 Task: Create a sub task Release to Production / Go Live for the task  Integrate a new third-party shipping system for an e-commerce website in the project AgileMastery , assign it to team member softage.1@softage.net and update the status of the sub task to  At Risk , set the priority of the sub task to Medium
Action: Mouse moved to (76, 326)
Screenshot: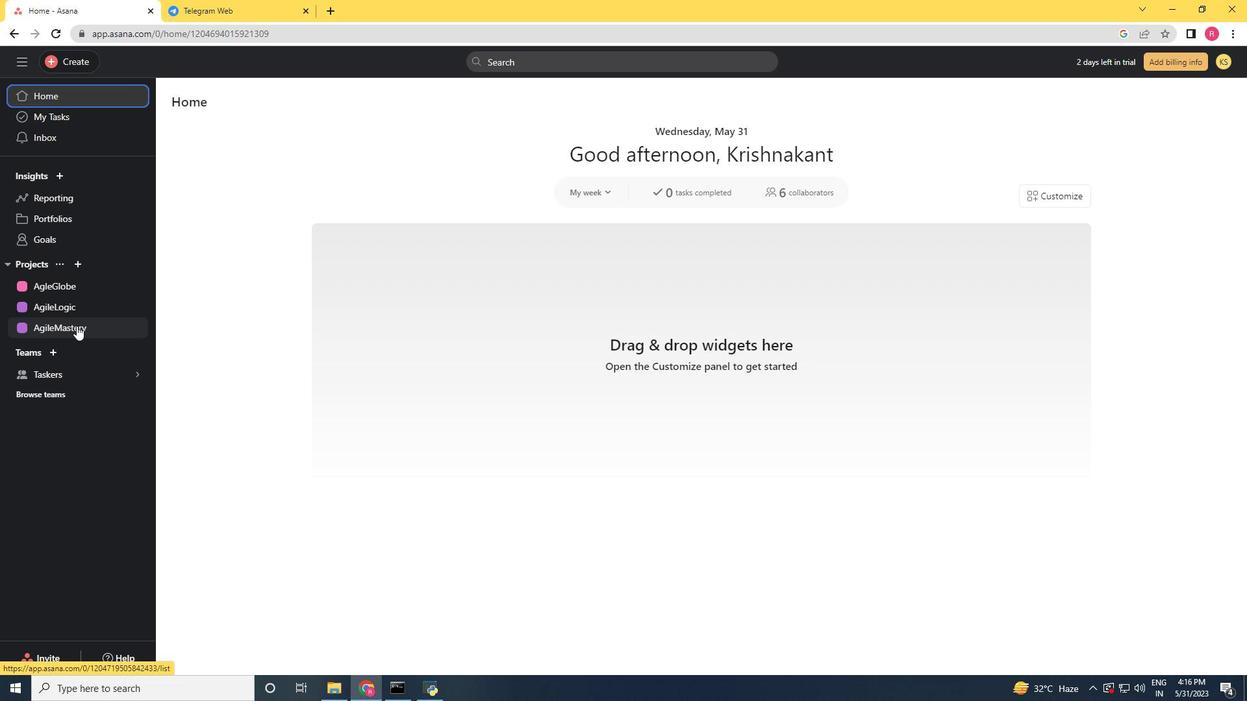 
Action: Mouse pressed left at (76, 326)
Screenshot: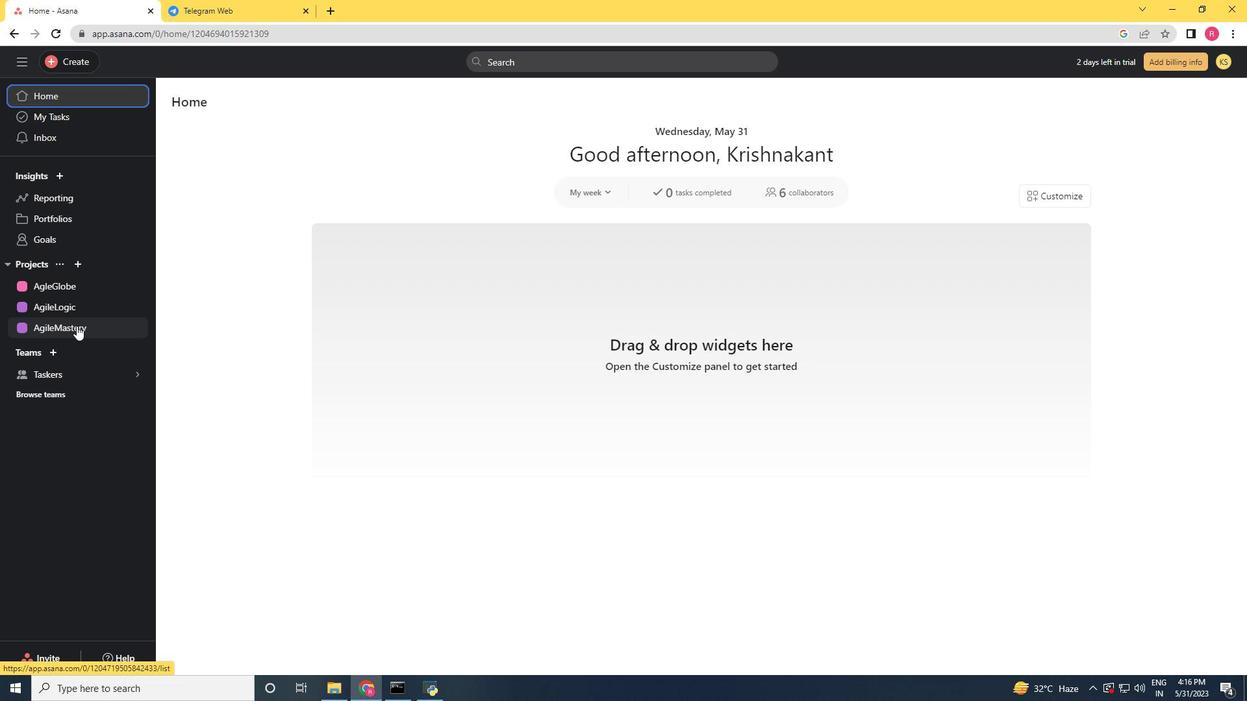
Action: Mouse moved to (559, 289)
Screenshot: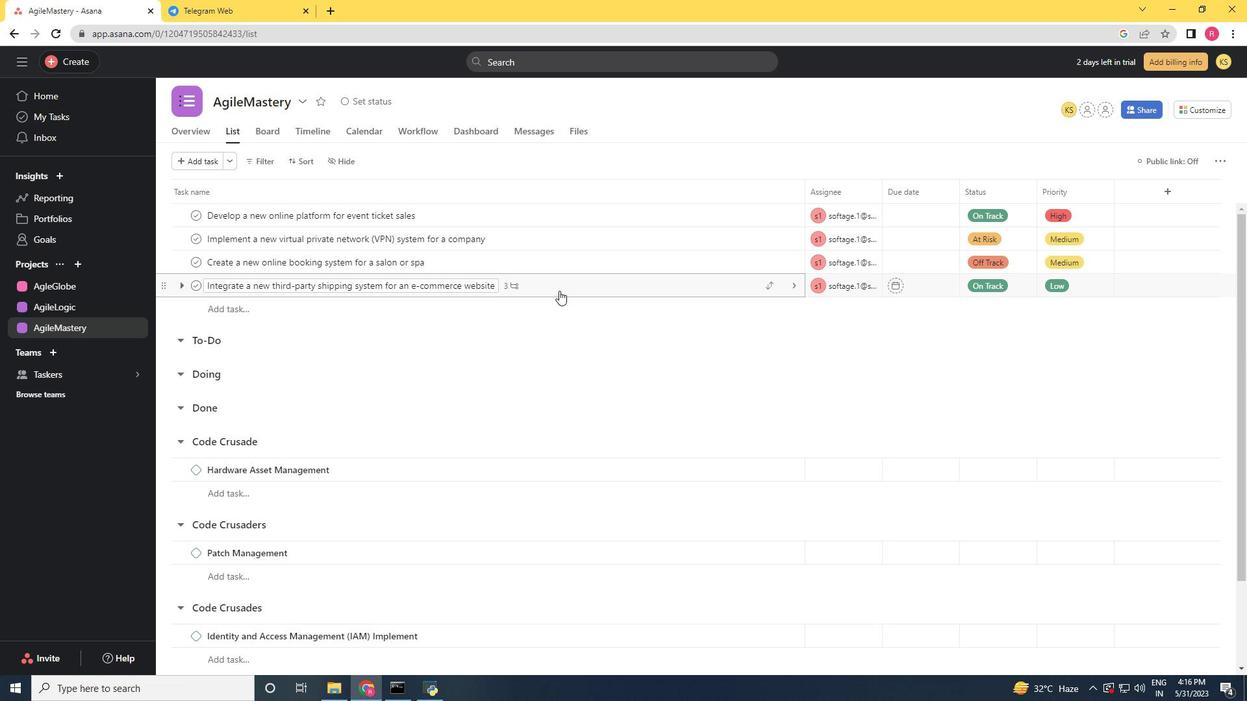 
Action: Mouse pressed left at (559, 289)
Screenshot: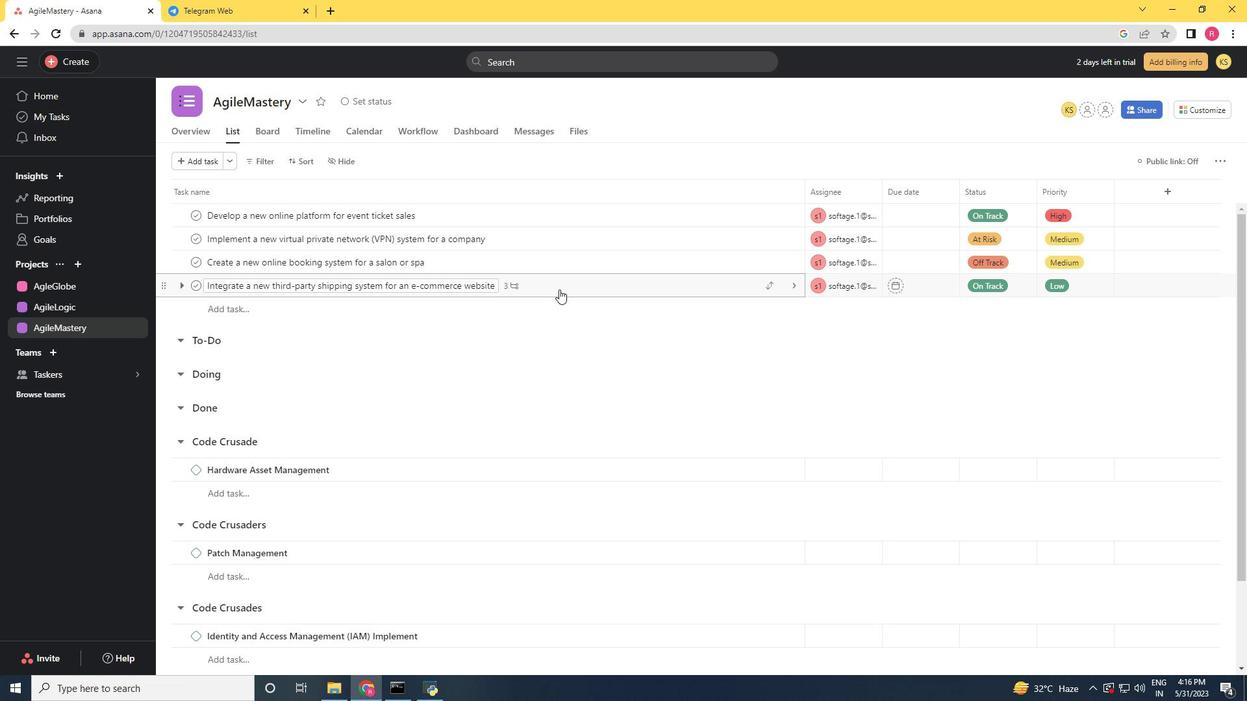 
Action: Mouse moved to (925, 370)
Screenshot: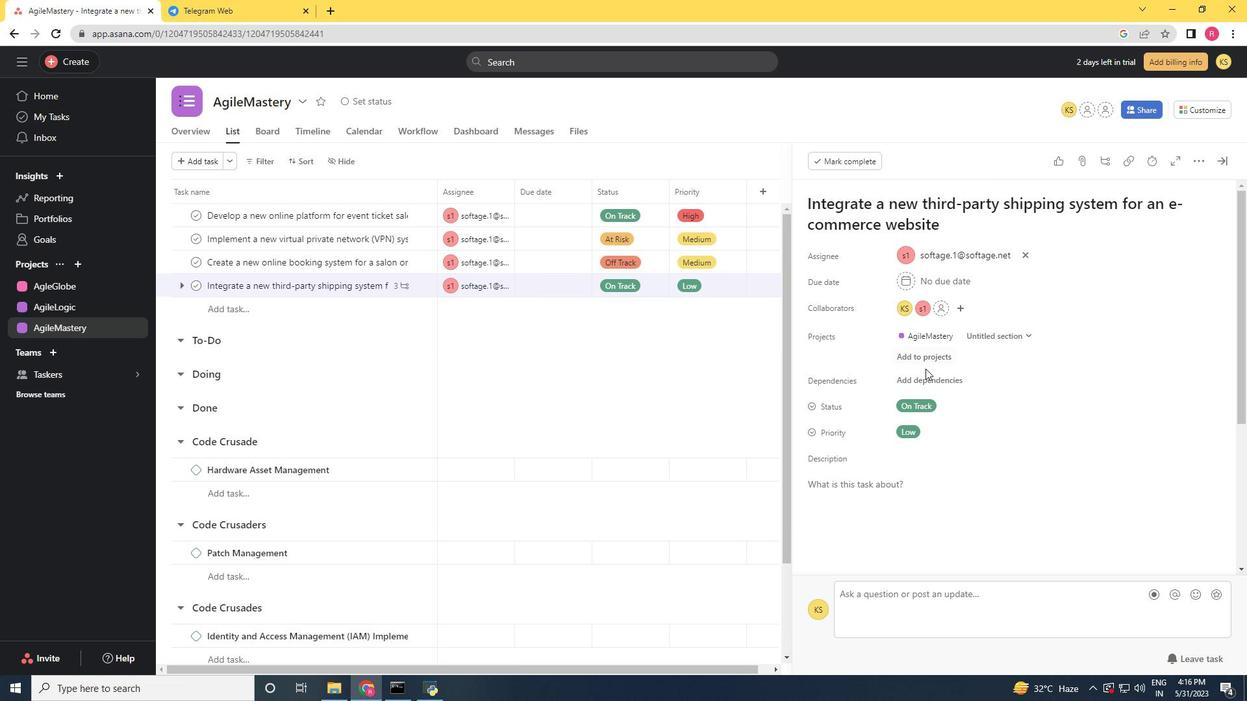 
Action: Mouse scrolled (925, 369) with delta (0, 0)
Screenshot: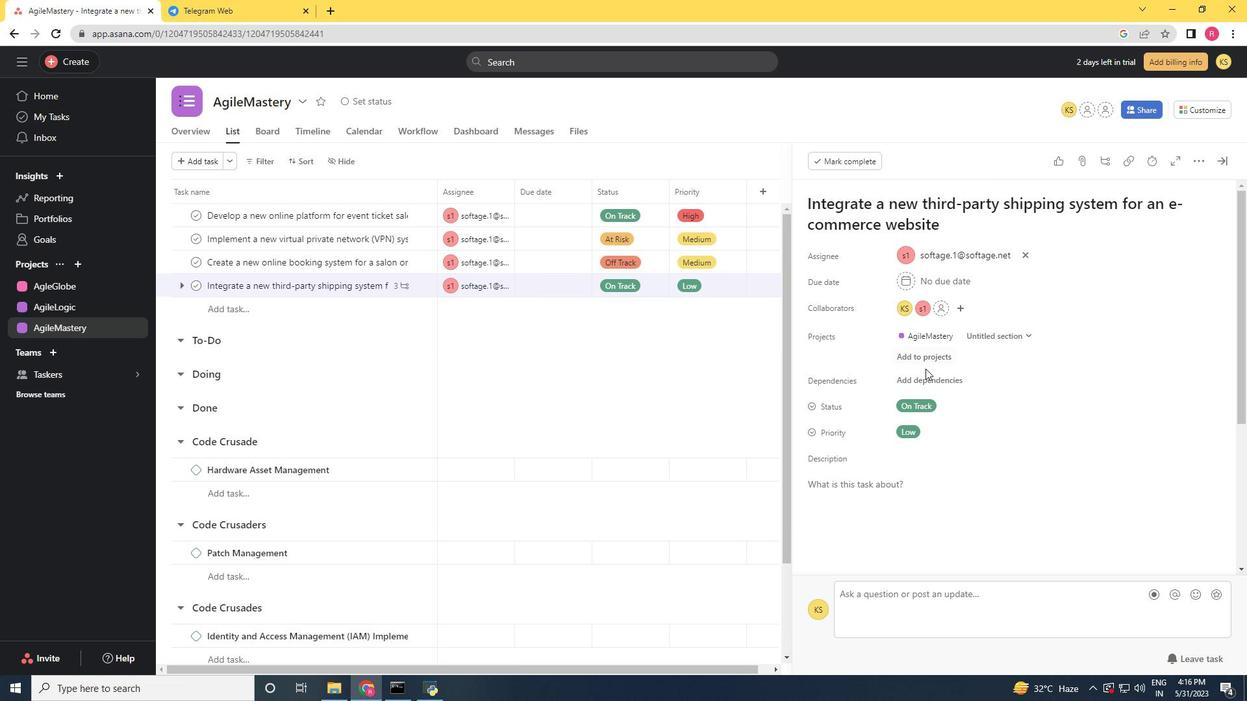 
Action: Mouse scrolled (925, 369) with delta (0, 0)
Screenshot: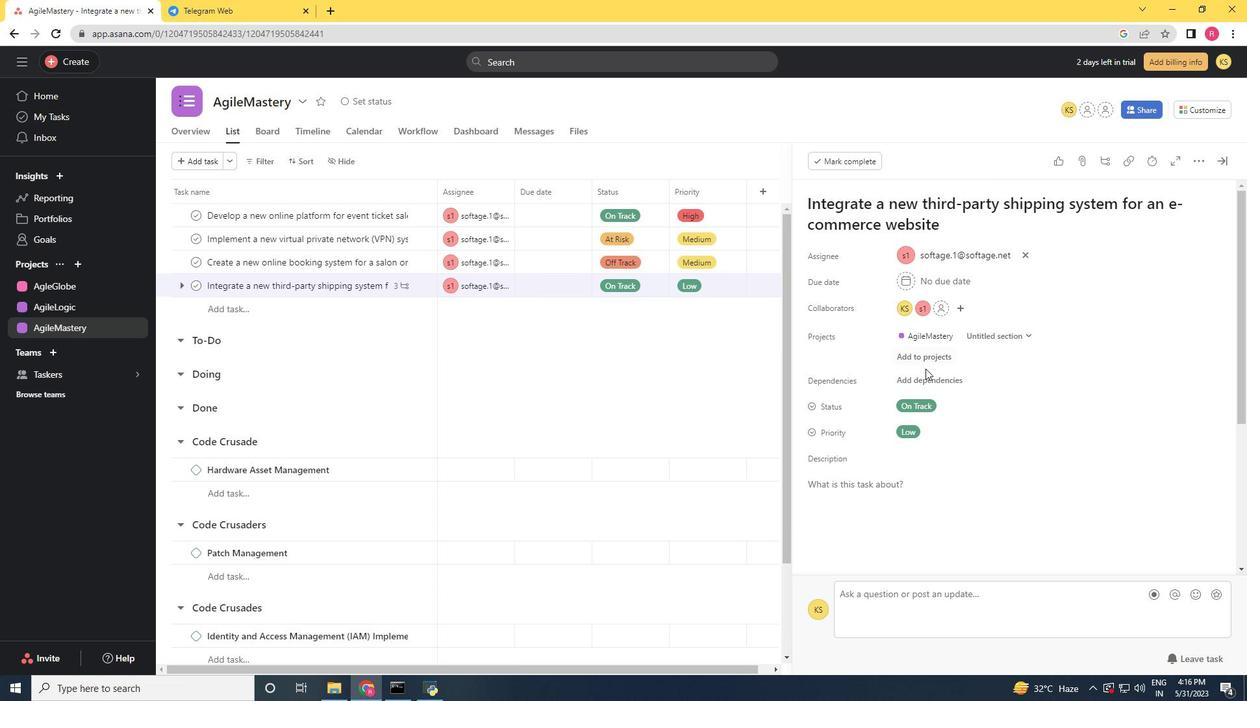 
Action: Mouse scrolled (925, 369) with delta (0, 0)
Screenshot: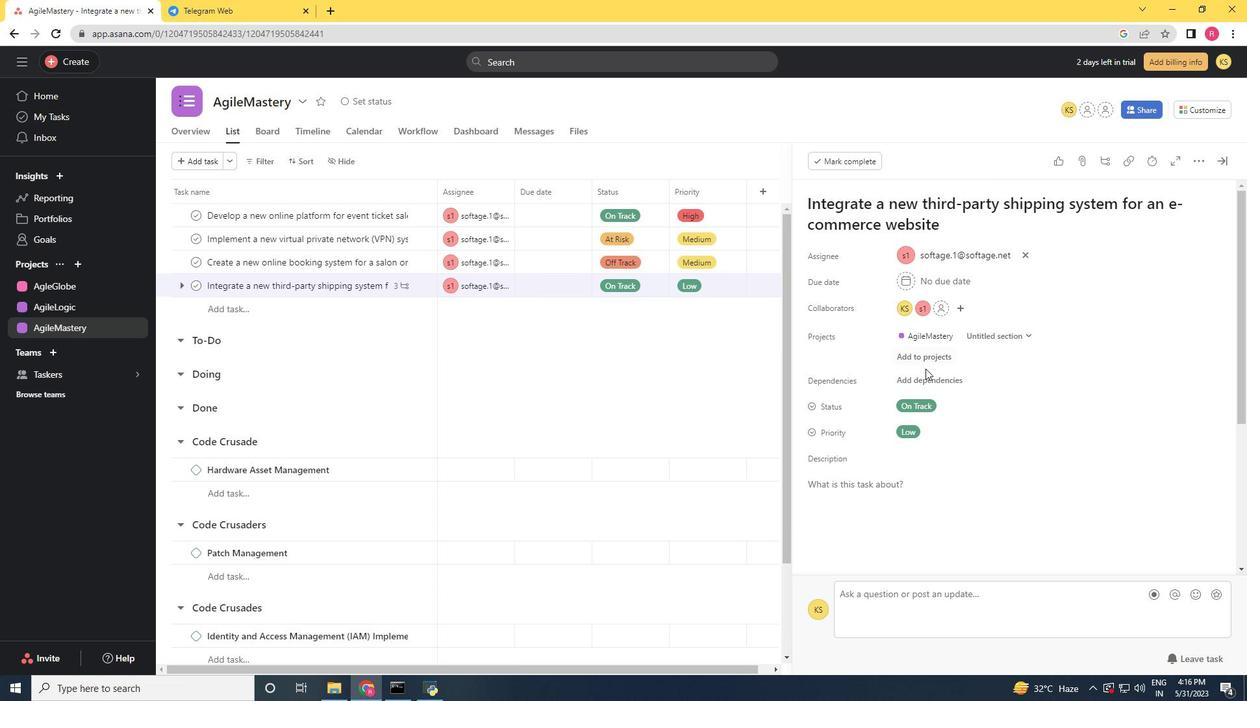 
Action: Mouse moved to (925, 370)
Screenshot: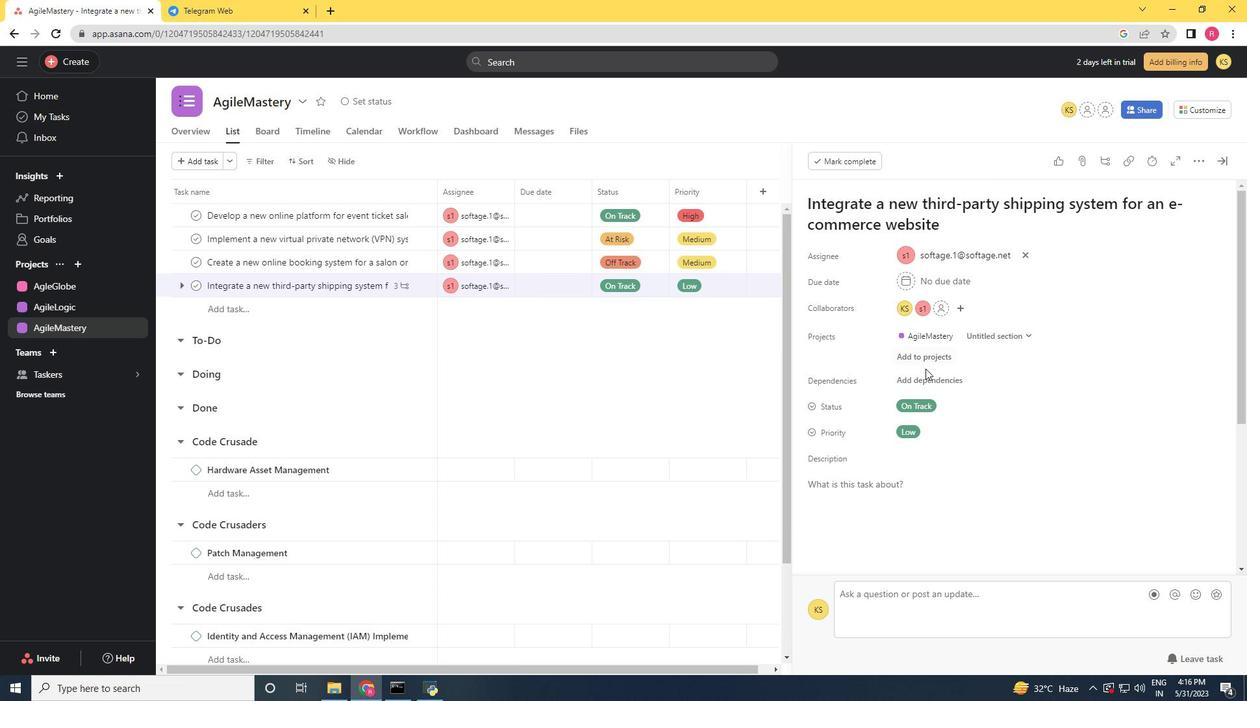 
Action: Mouse scrolled (925, 370) with delta (0, 0)
Screenshot: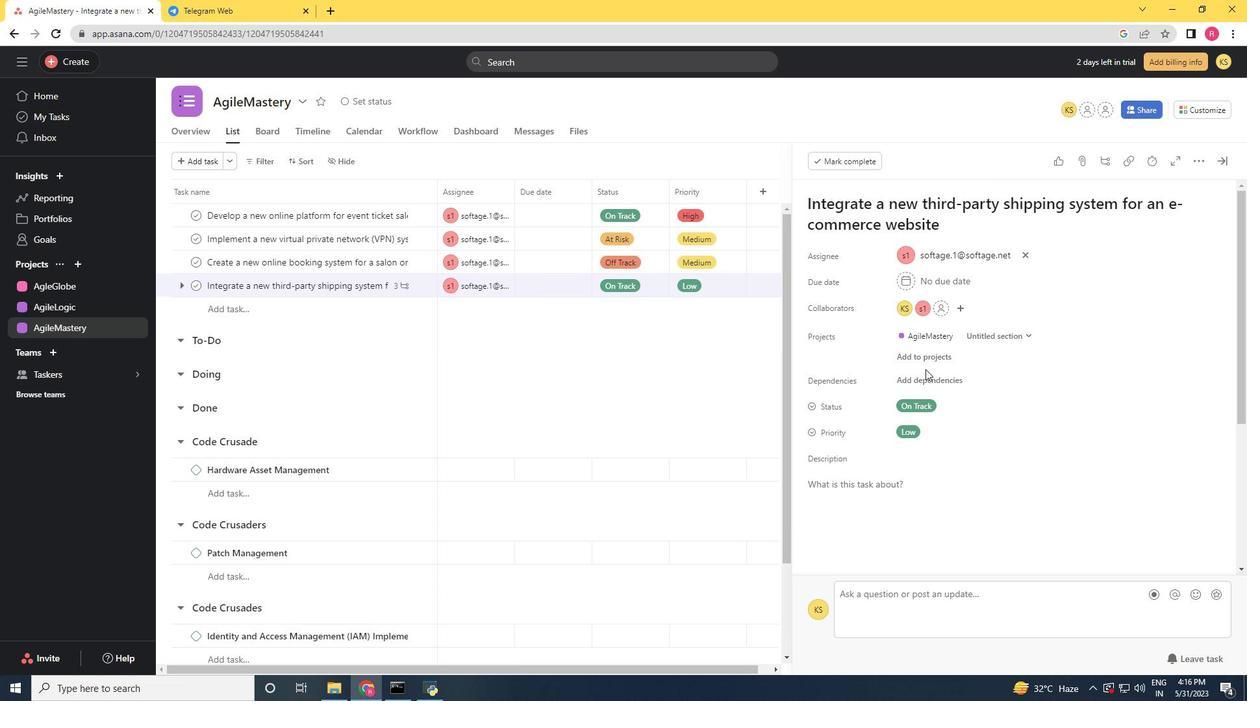 
Action: Mouse scrolled (925, 369) with delta (0, 0)
Screenshot: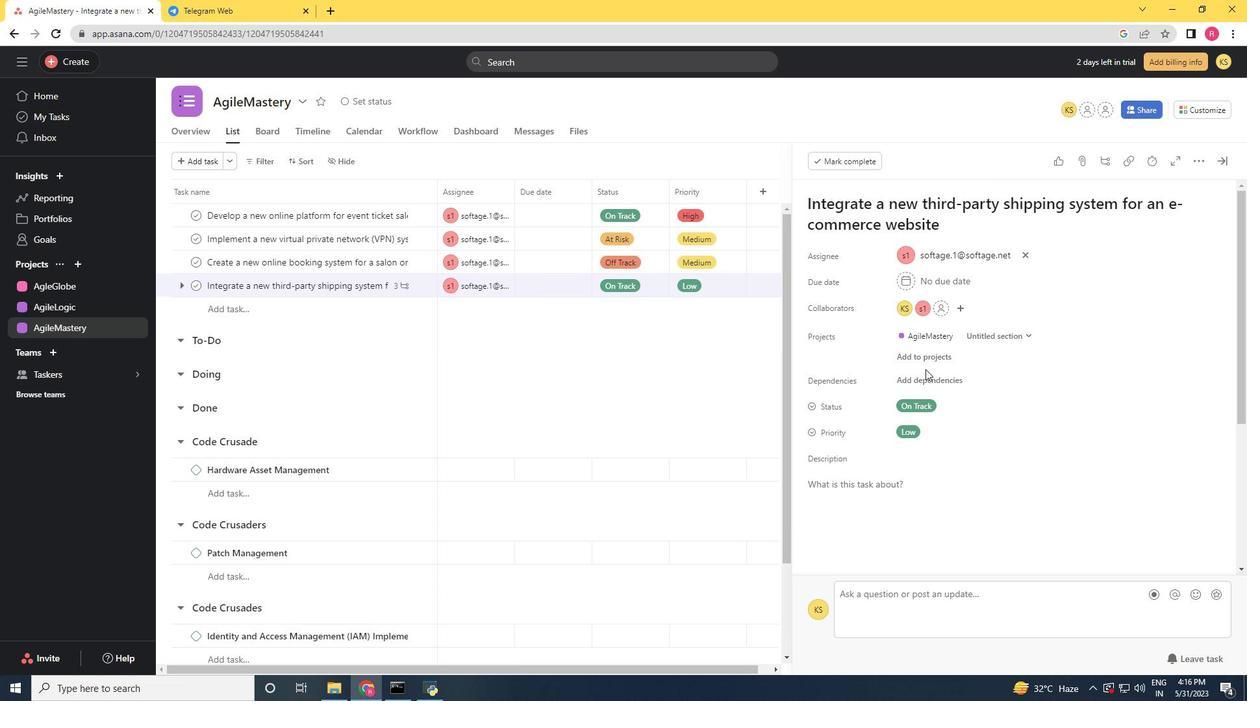 
Action: Mouse moved to (836, 520)
Screenshot: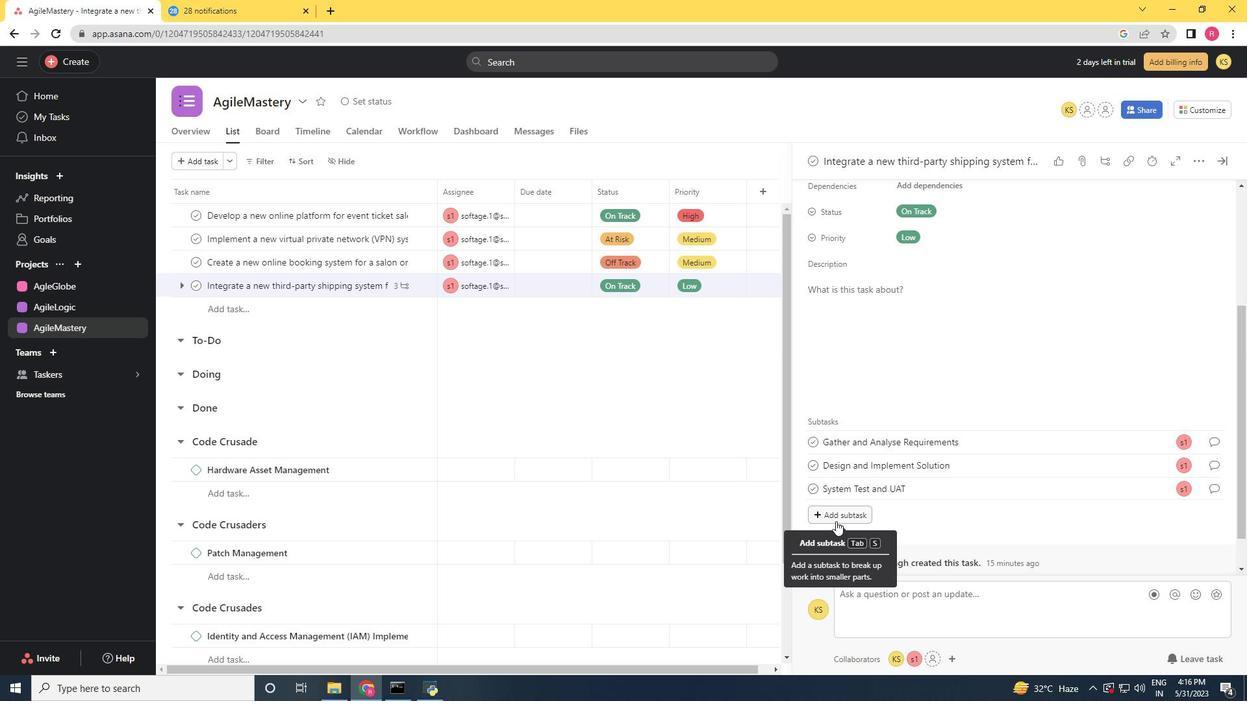 
Action: Mouse pressed left at (836, 520)
Screenshot: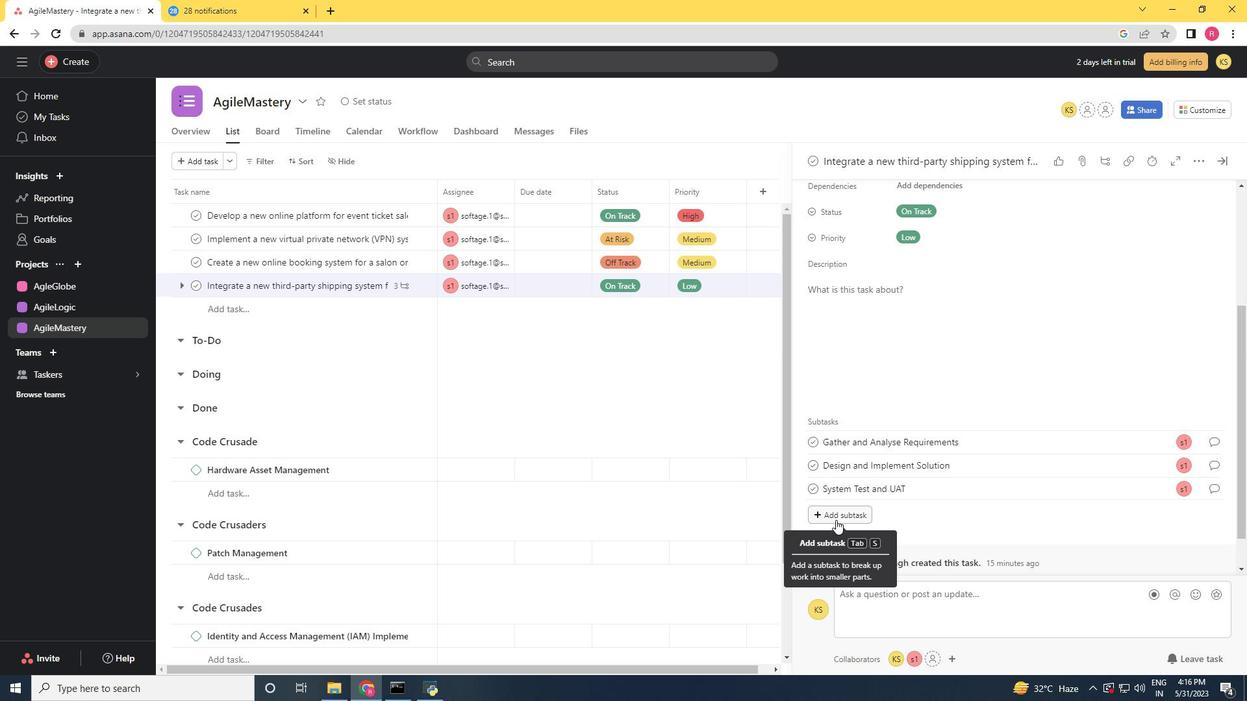 
Action: Key pressed <Key.shift>Release<Key.space>to<Key.space><Key.shift>Production<Key.space>/<Key.space><Key.shift>Go<Key.space><Key.shift>Live
Screenshot: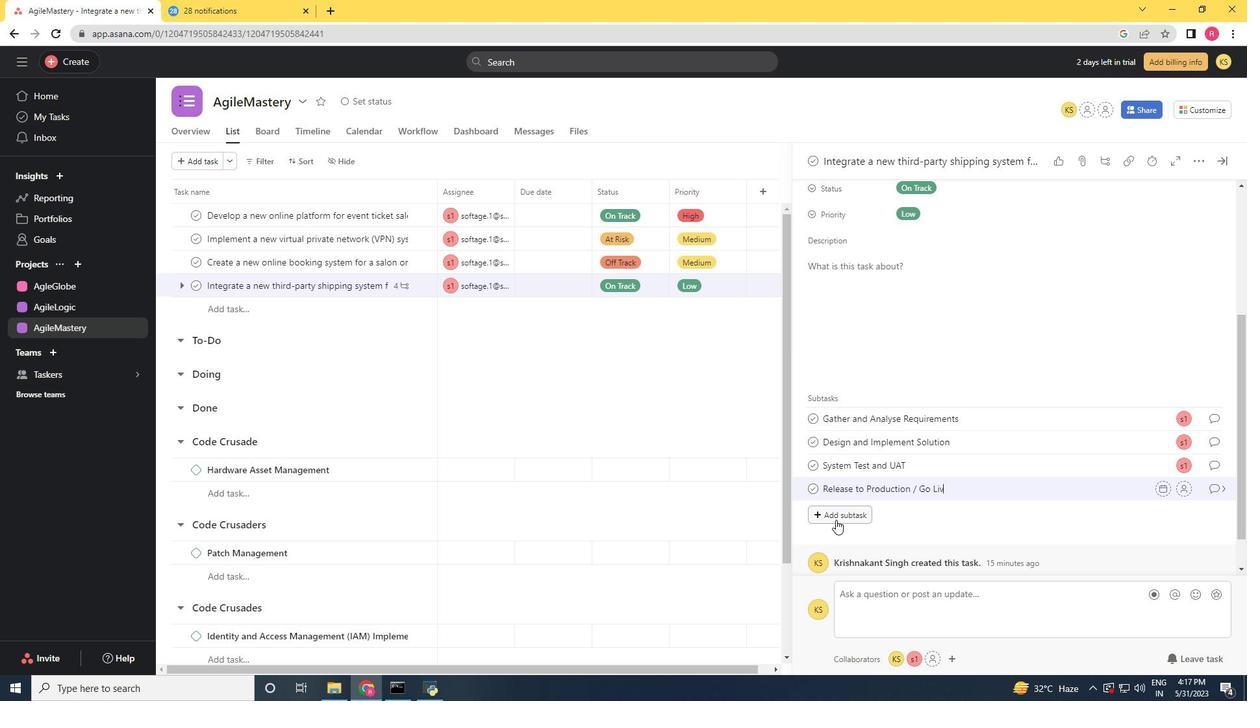 
Action: Mouse moved to (1186, 489)
Screenshot: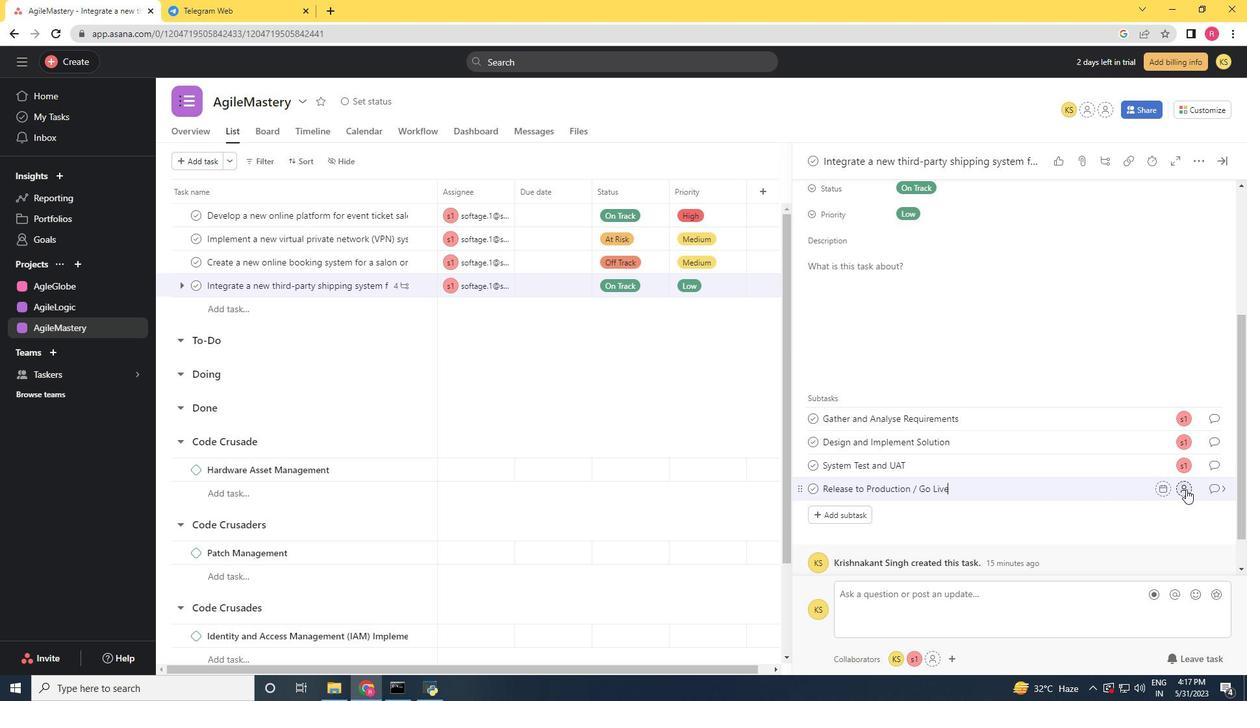 
Action: Mouse pressed left at (1186, 489)
Screenshot: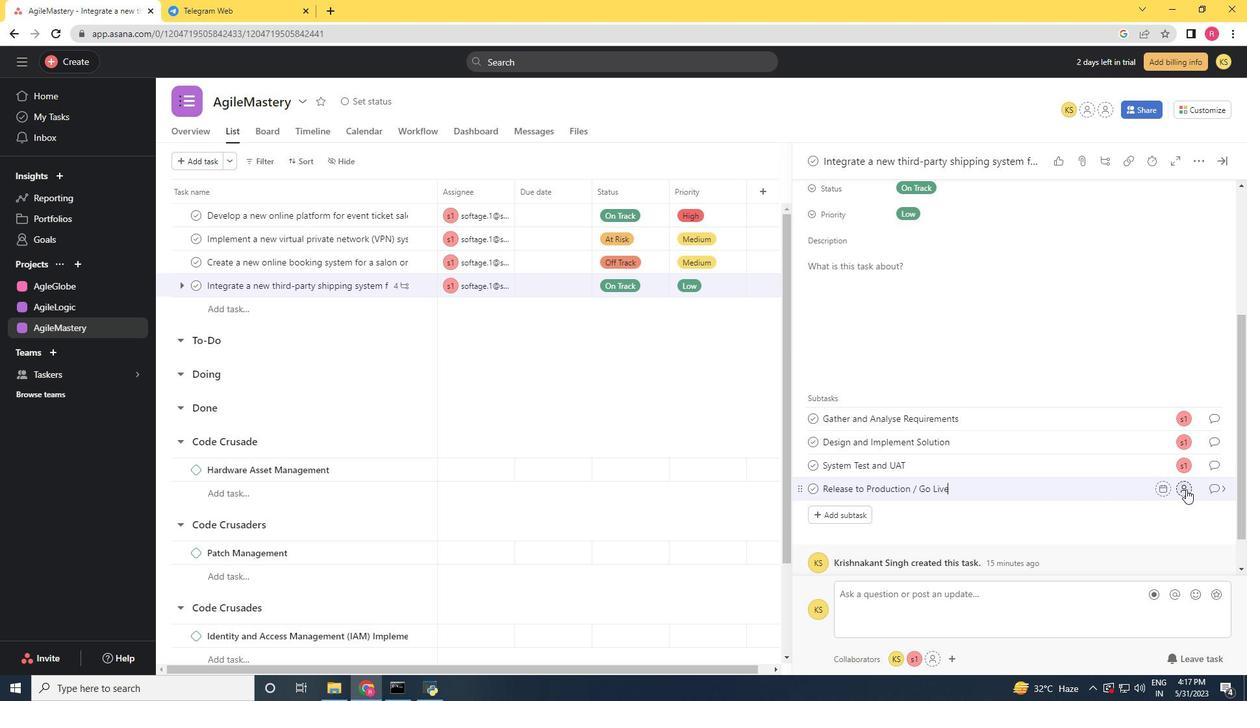 
Action: Mouse moved to (1187, 489)
Screenshot: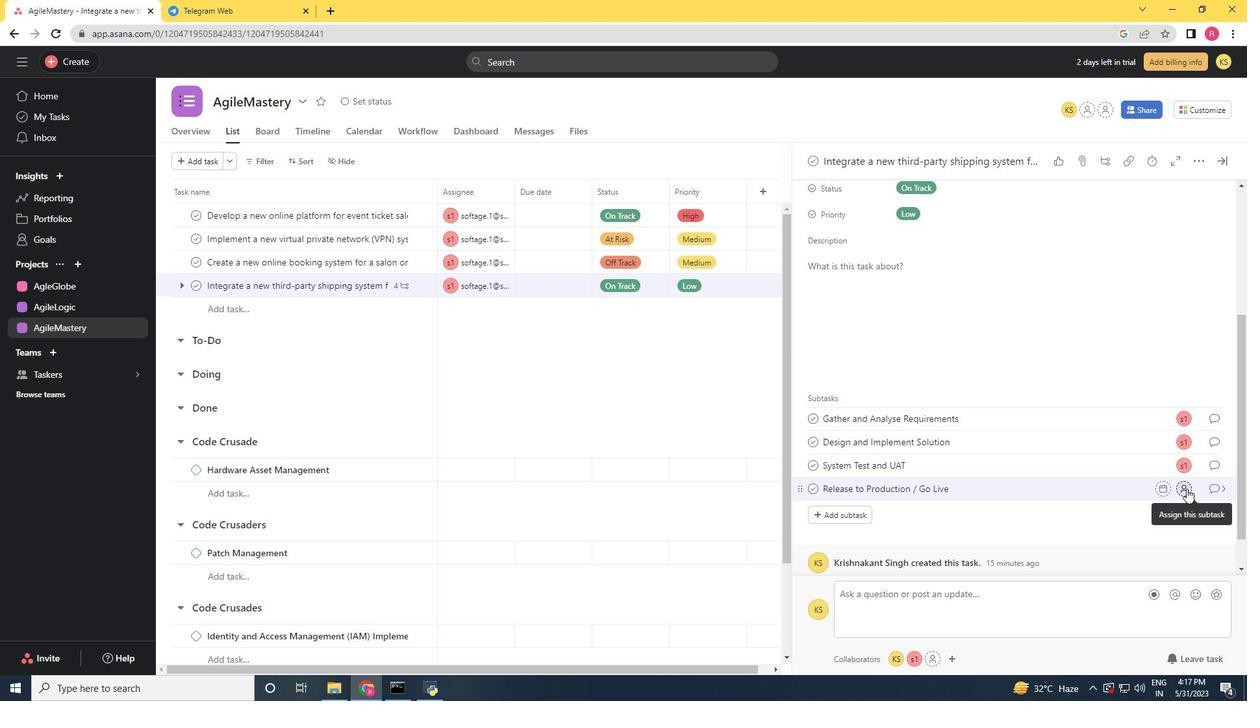
Action: Key pressed softage.1<Key.shift>@softage.net
Screenshot: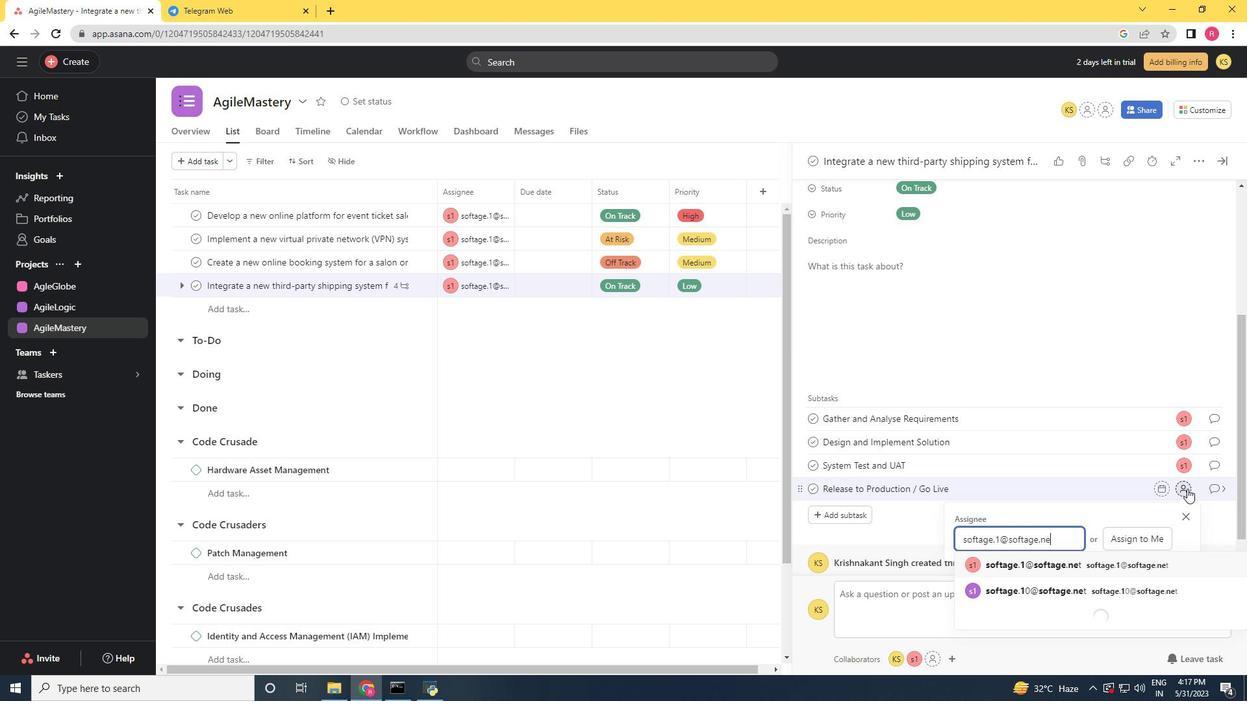 
Action: Mouse moved to (1120, 559)
Screenshot: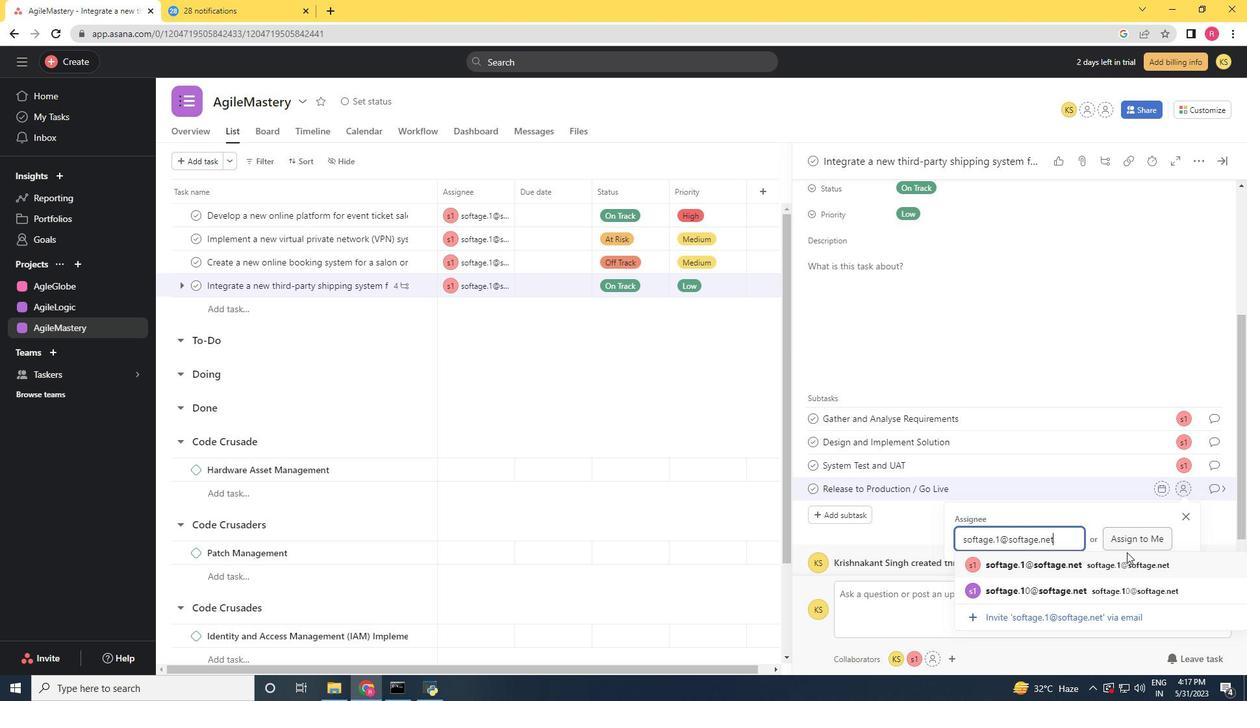 
Action: Mouse pressed left at (1120, 559)
Screenshot: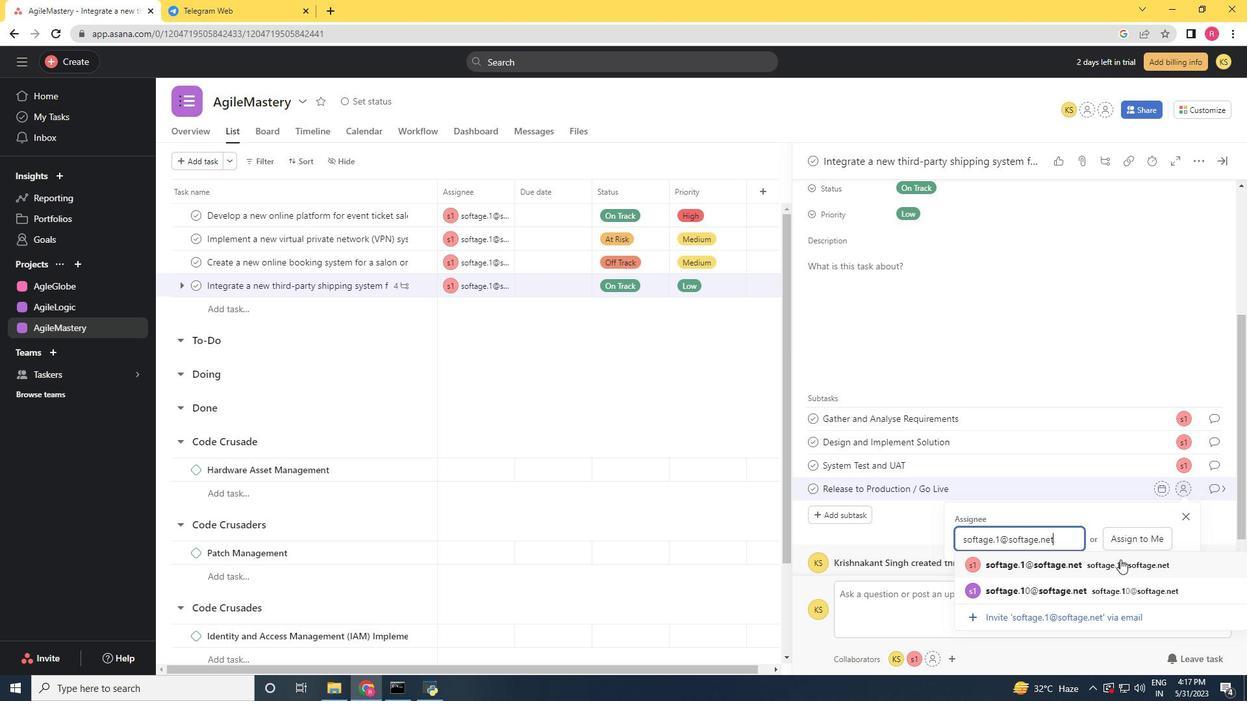 
Action: Mouse moved to (1210, 483)
Screenshot: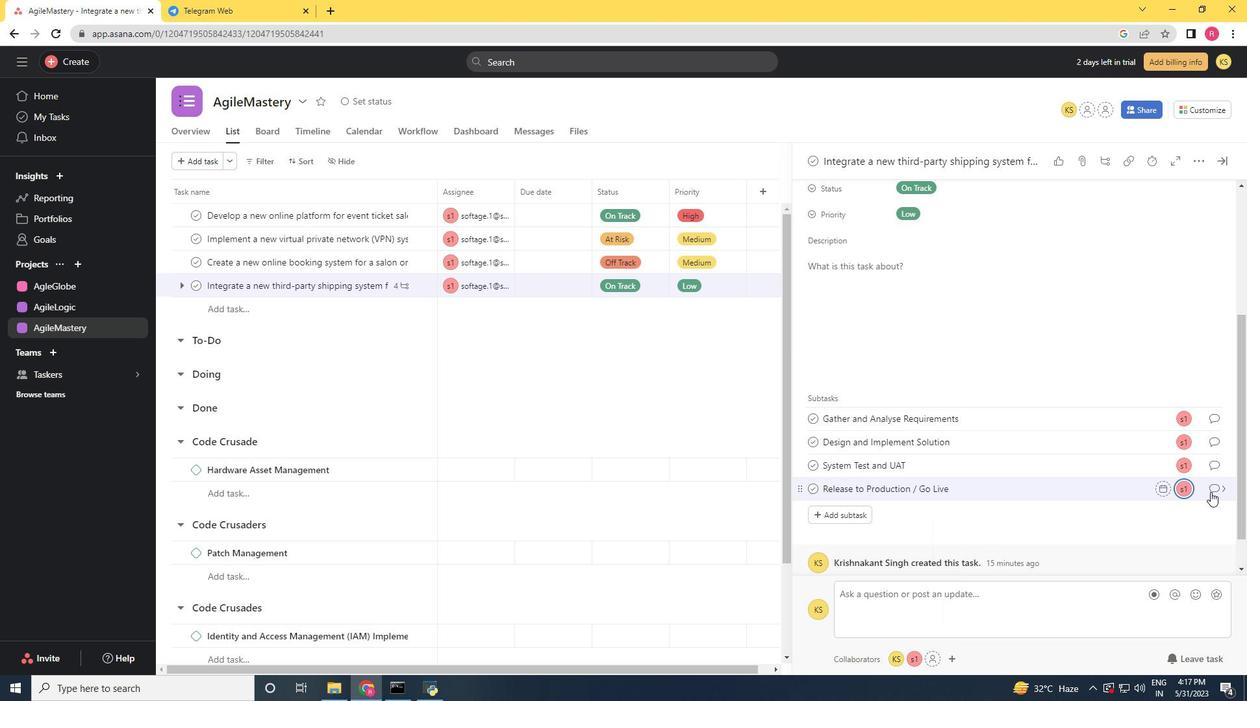 
Action: Mouse pressed left at (1210, 483)
Screenshot: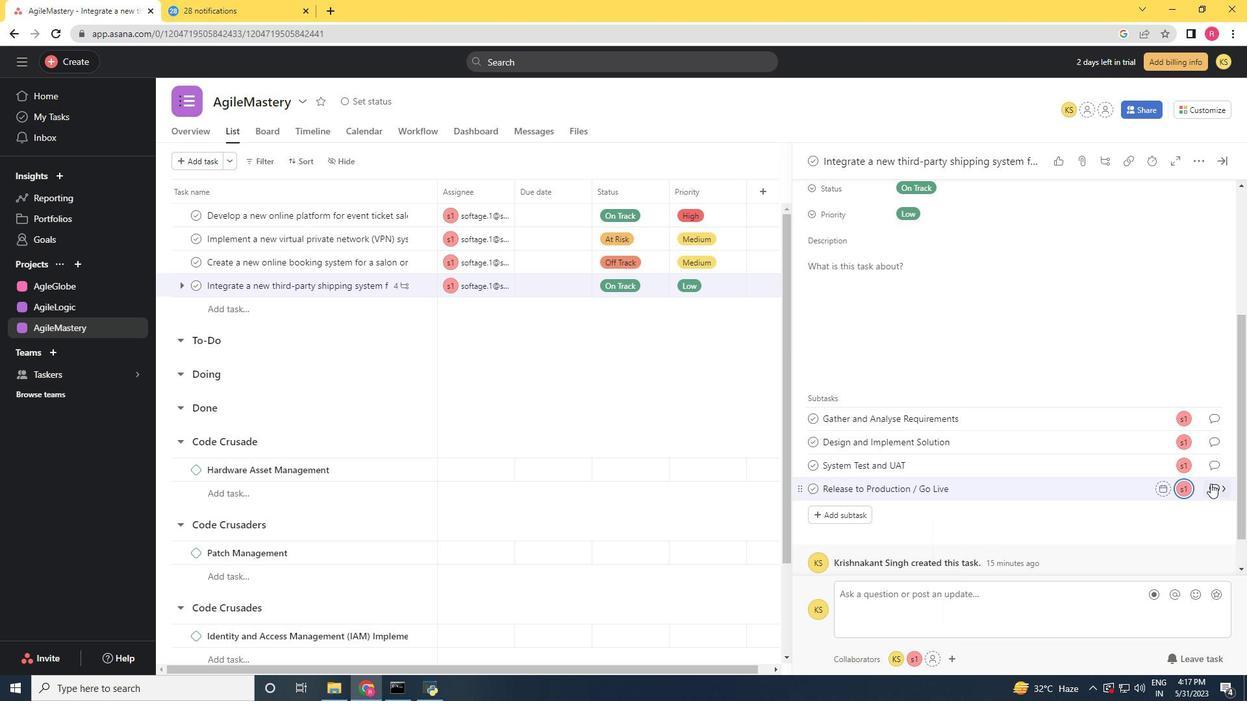 
Action: Mouse moved to (841, 375)
Screenshot: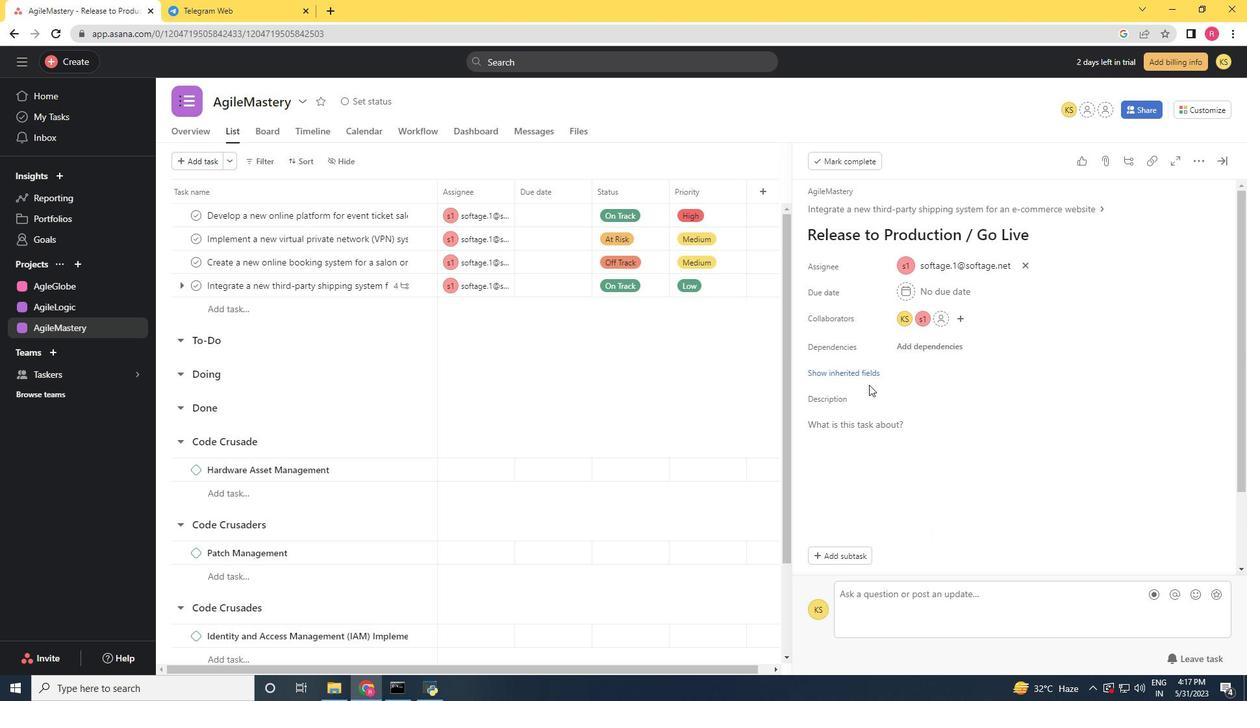 
Action: Mouse pressed left at (841, 375)
Screenshot: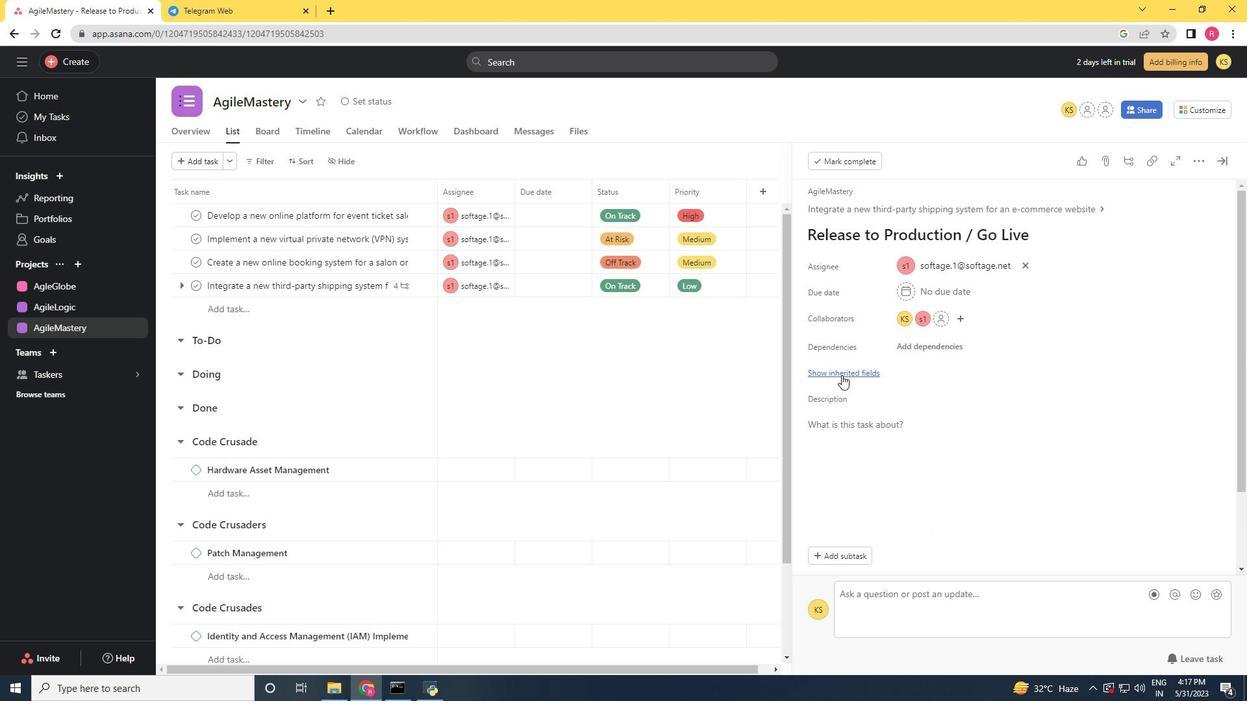 
Action: Mouse moved to (908, 398)
Screenshot: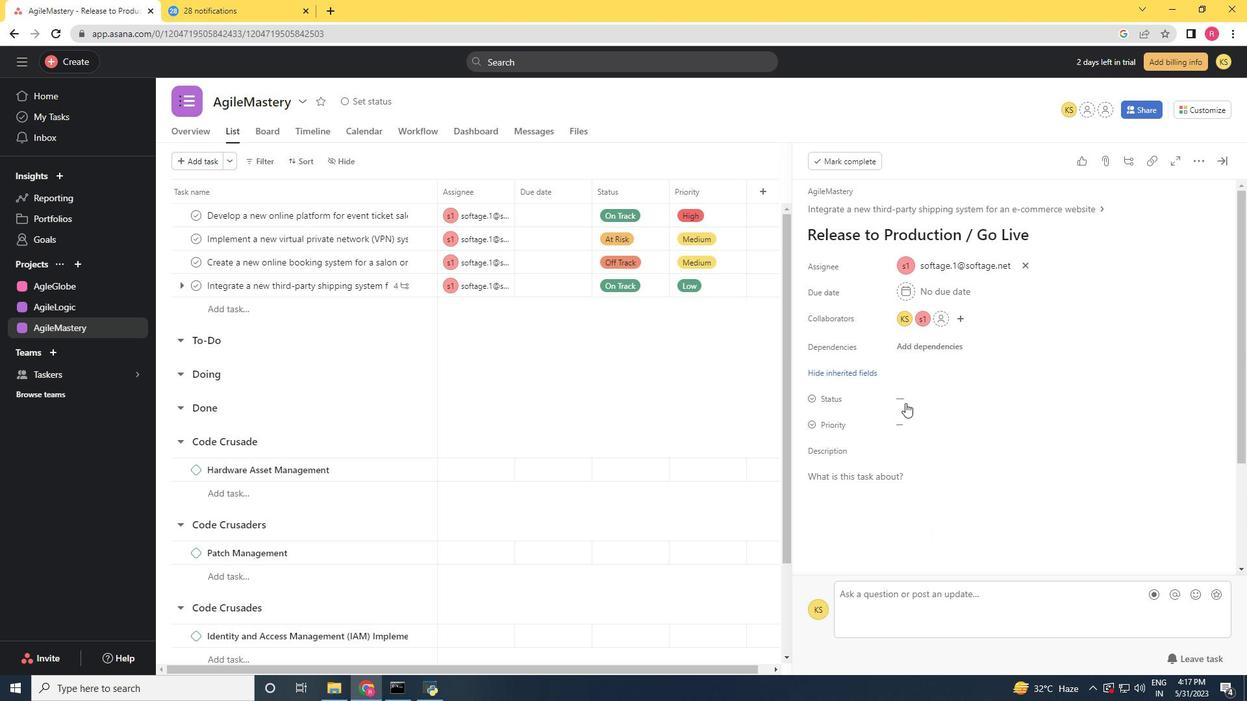 
Action: Mouse pressed left at (908, 398)
Screenshot: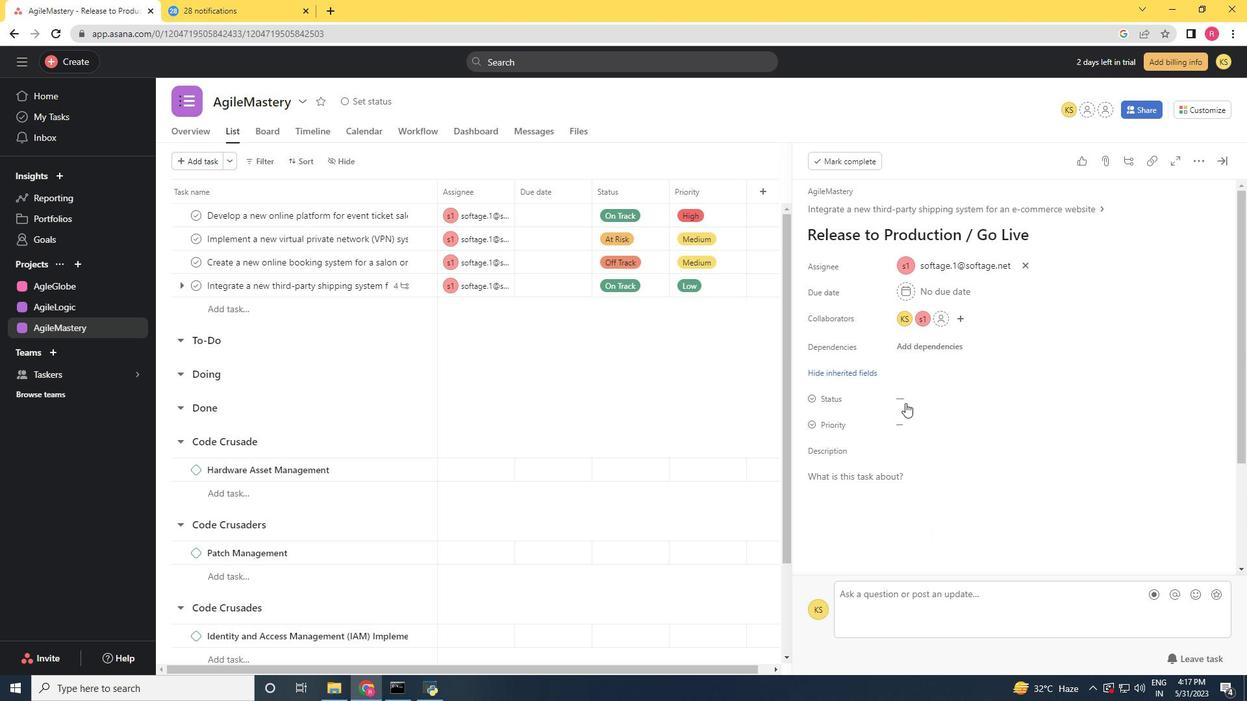 
Action: Mouse moved to (939, 496)
Screenshot: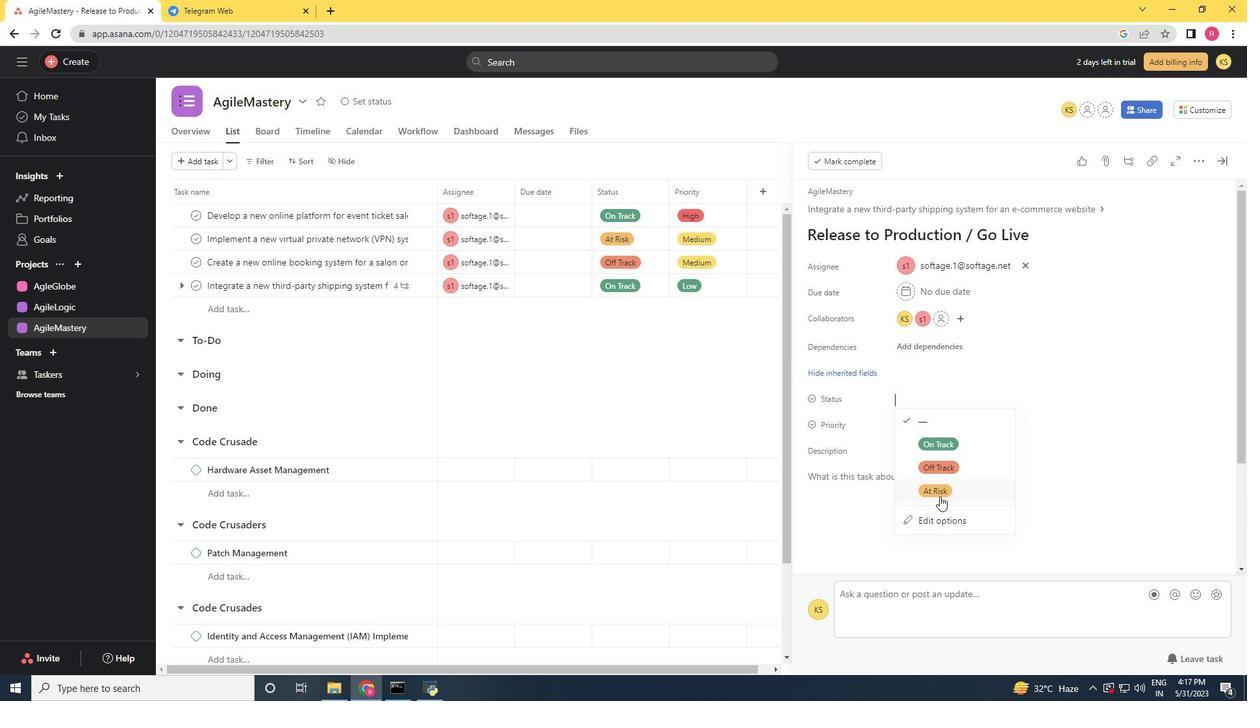 
Action: Mouse pressed left at (939, 496)
Screenshot: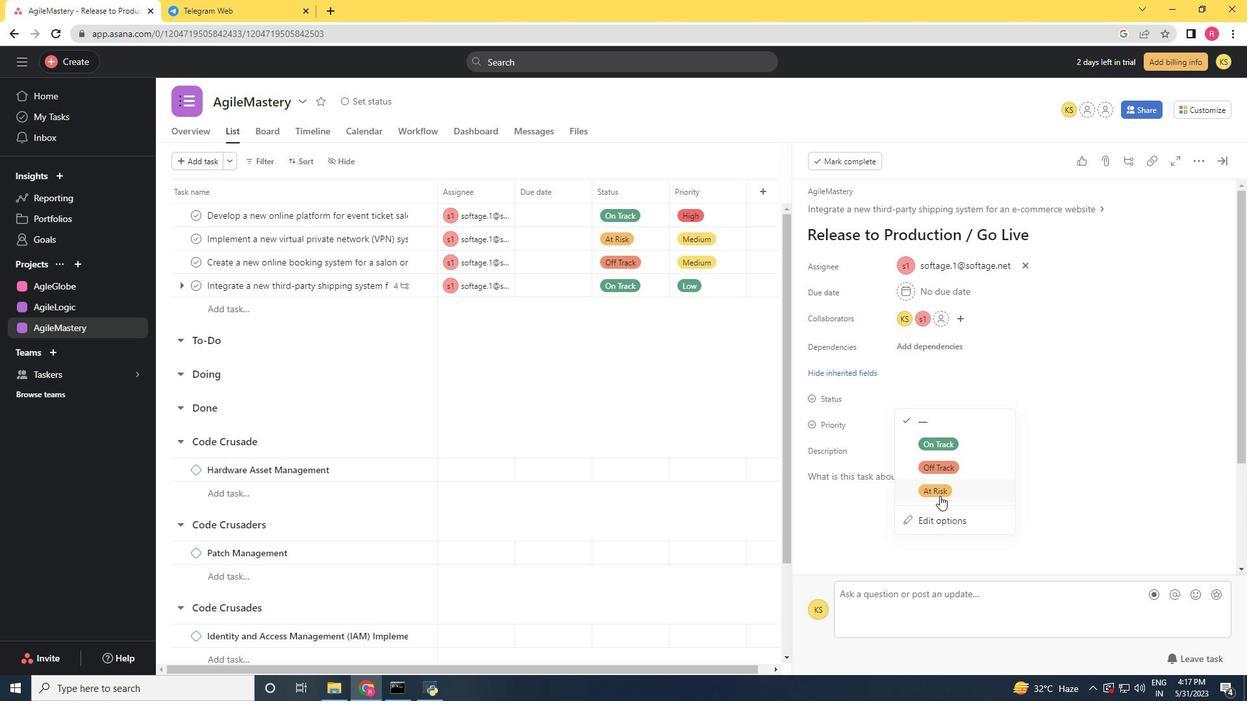 
Action: Mouse moved to (905, 426)
Screenshot: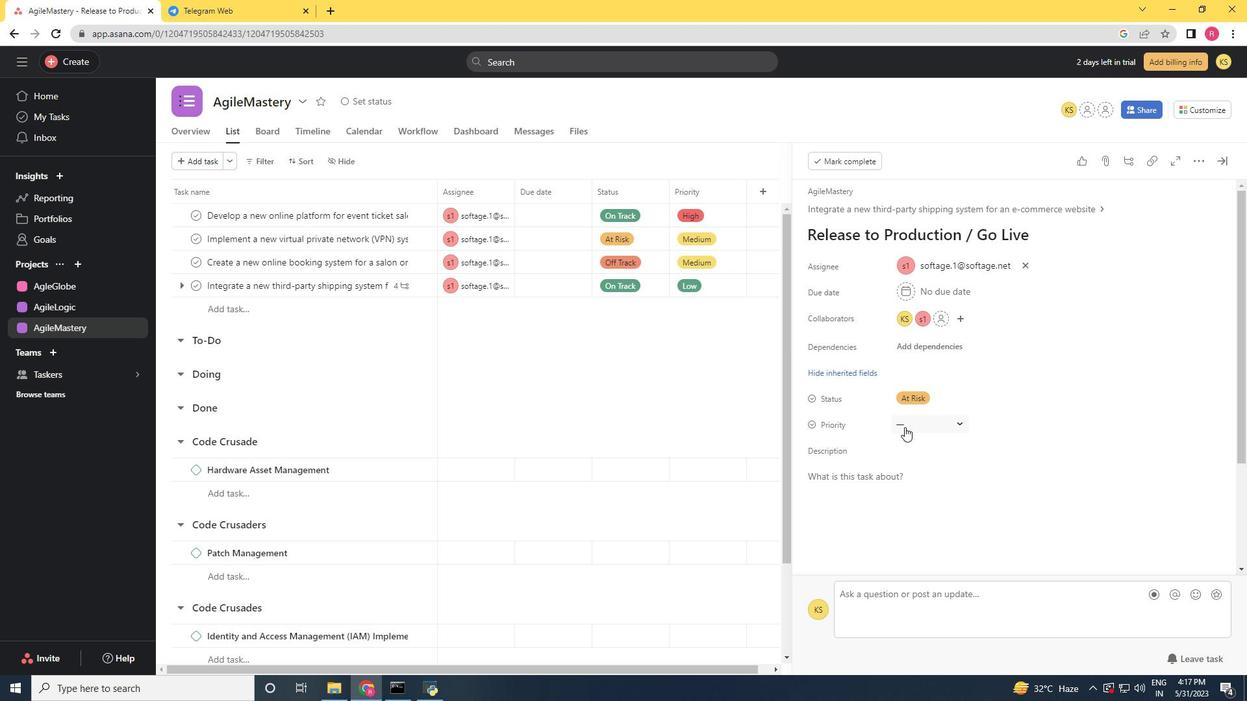 
Action: Mouse pressed left at (905, 426)
Screenshot: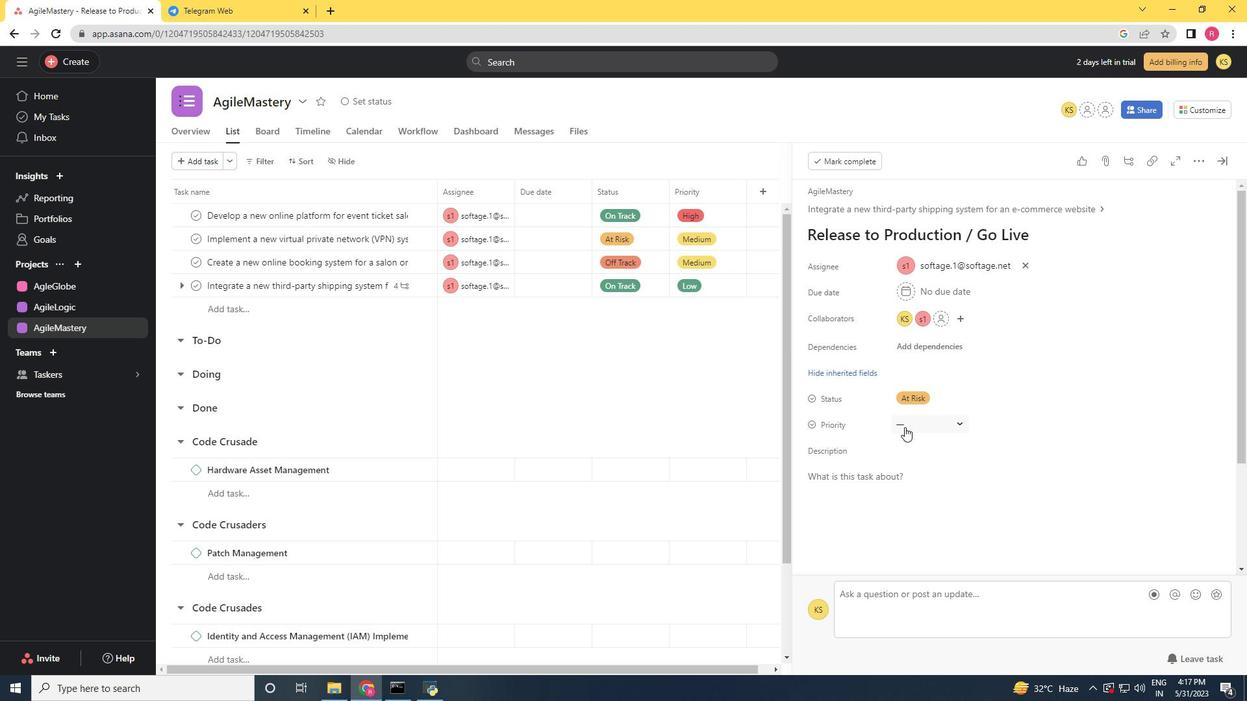 
Action: Mouse moved to (940, 494)
Screenshot: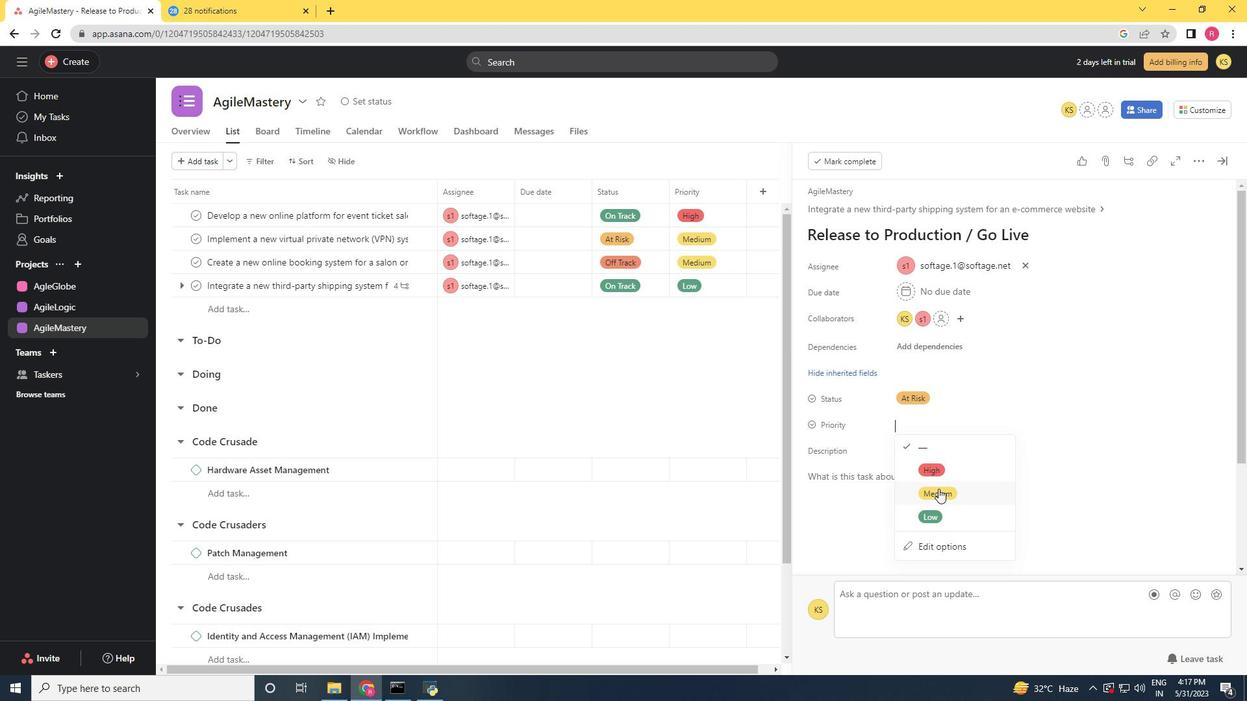 
Action: Mouse pressed left at (940, 494)
Screenshot: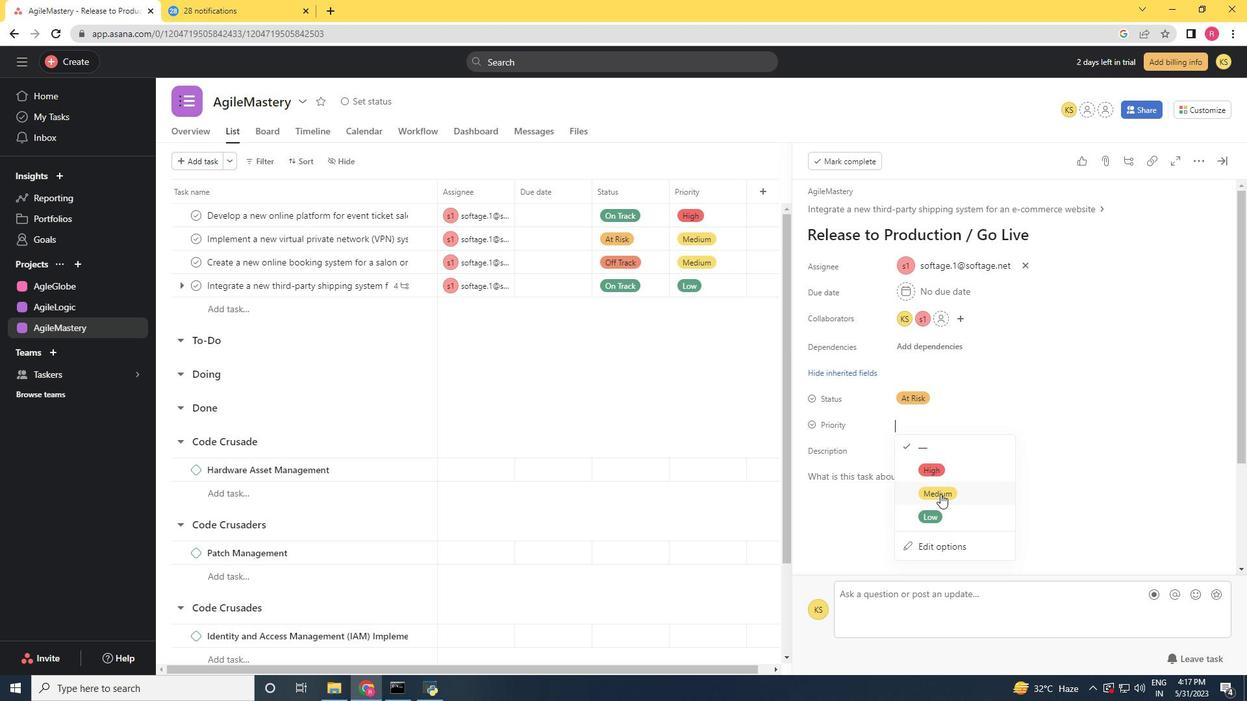 
Action: Mouse moved to (940, 494)
Screenshot: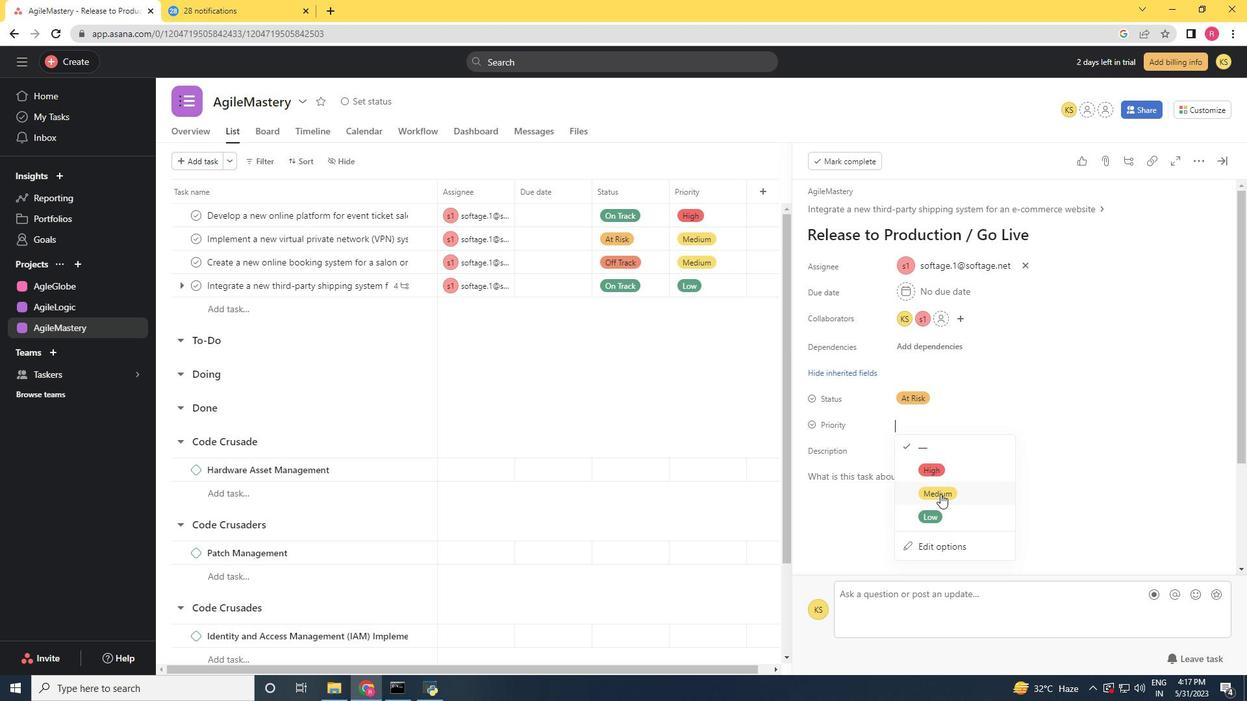 
